 Task: Add Rishi Tea Everyday Matcha Tea to the cart.
Action: Mouse pressed left at (21, 91)
Screenshot: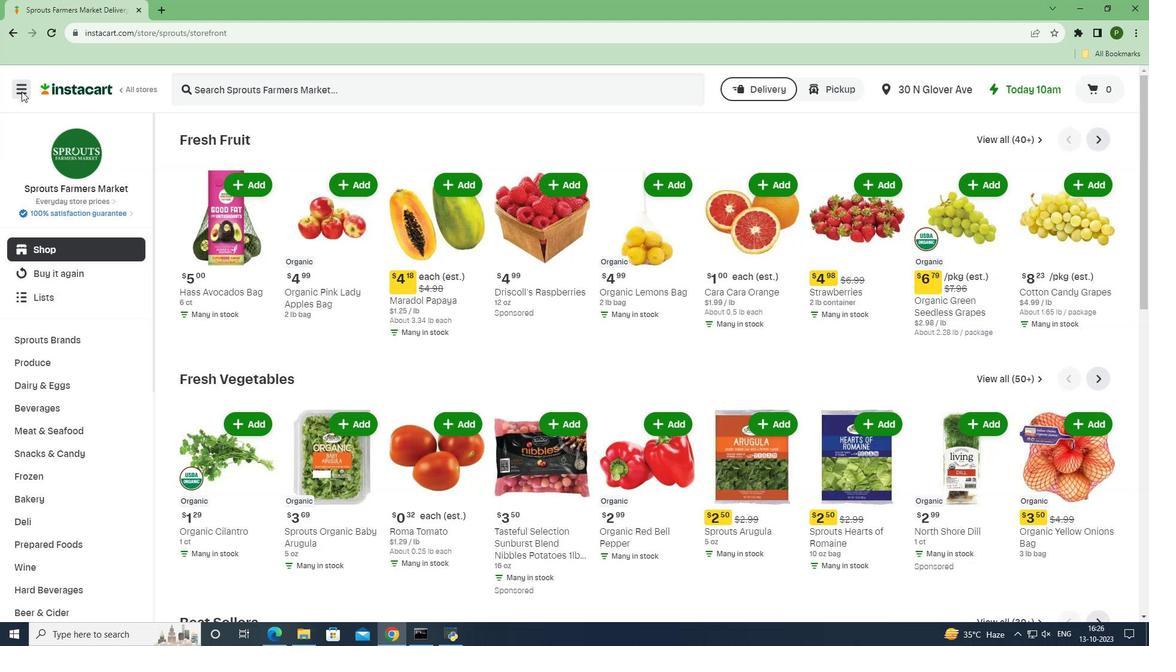 
Action: Mouse moved to (45, 310)
Screenshot: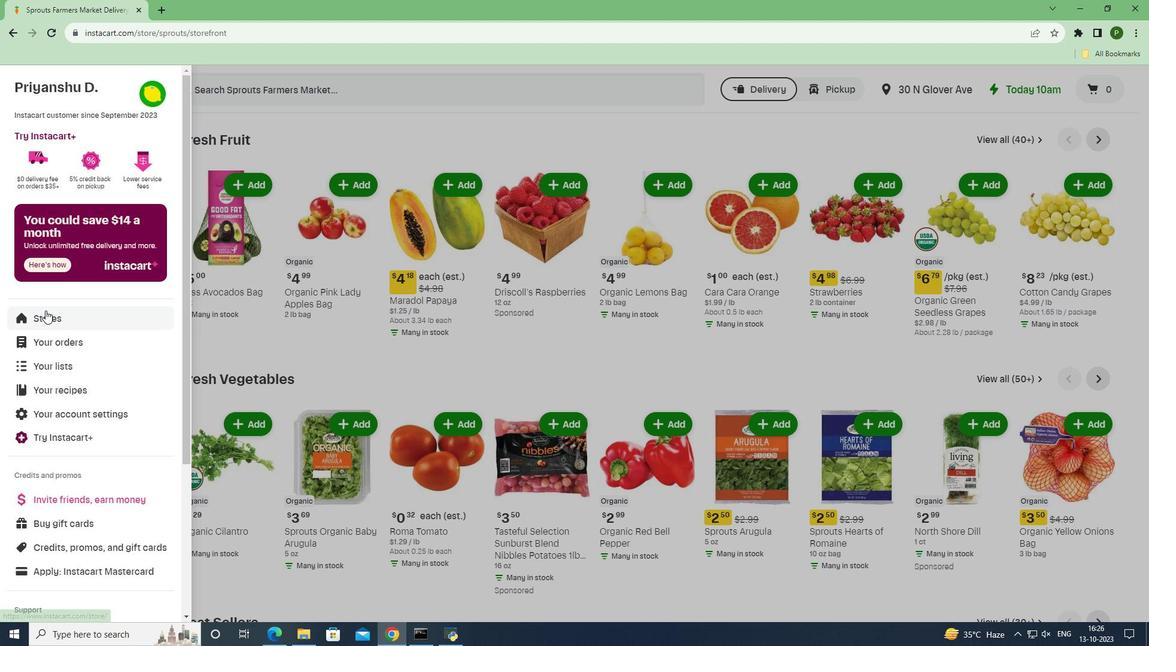 
Action: Mouse pressed left at (45, 310)
Screenshot: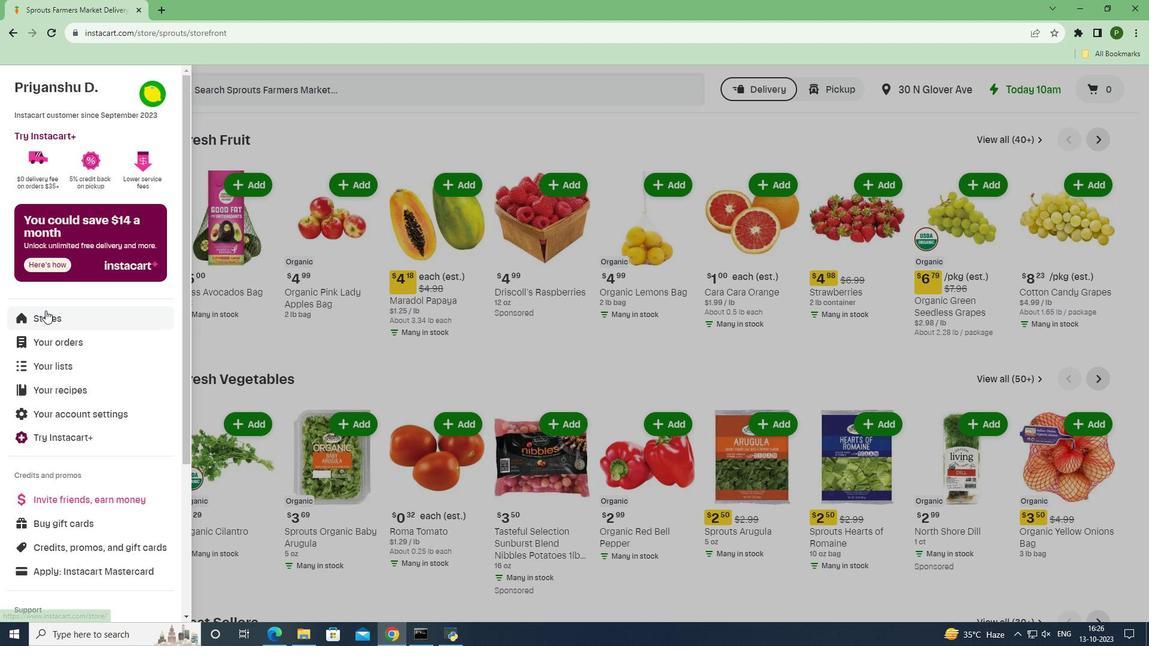 
Action: Mouse moved to (269, 131)
Screenshot: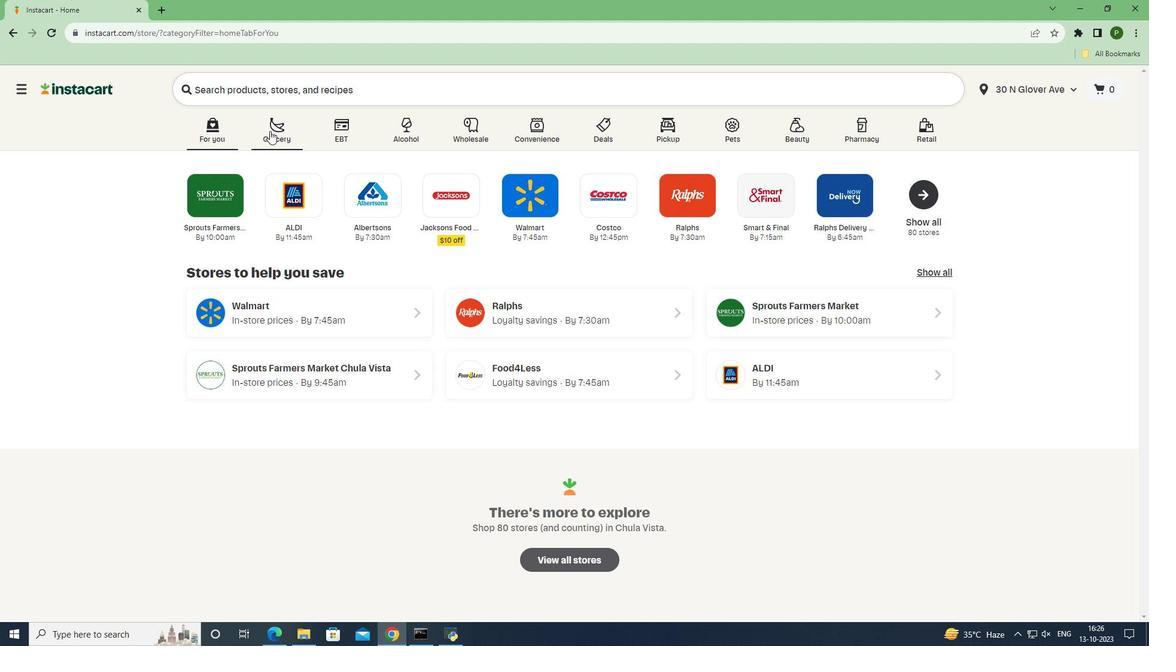 
Action: Mouse pressed left at (269, 131)
Screenshot: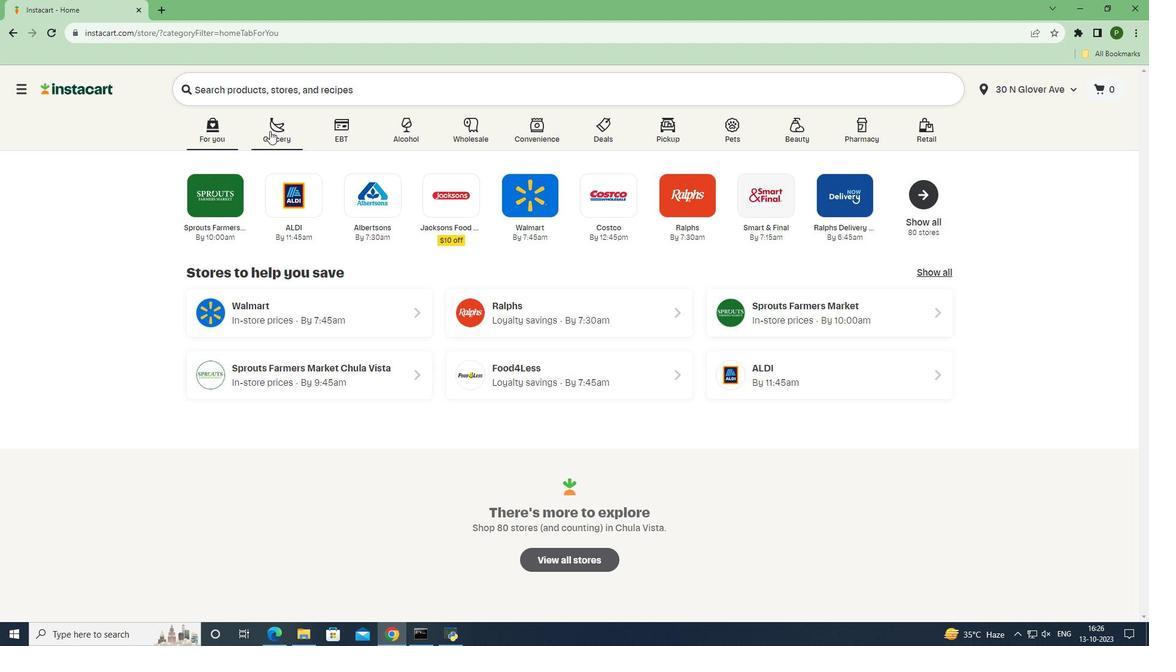 
Action: Mouse moved to (757, 276)
Screenshot: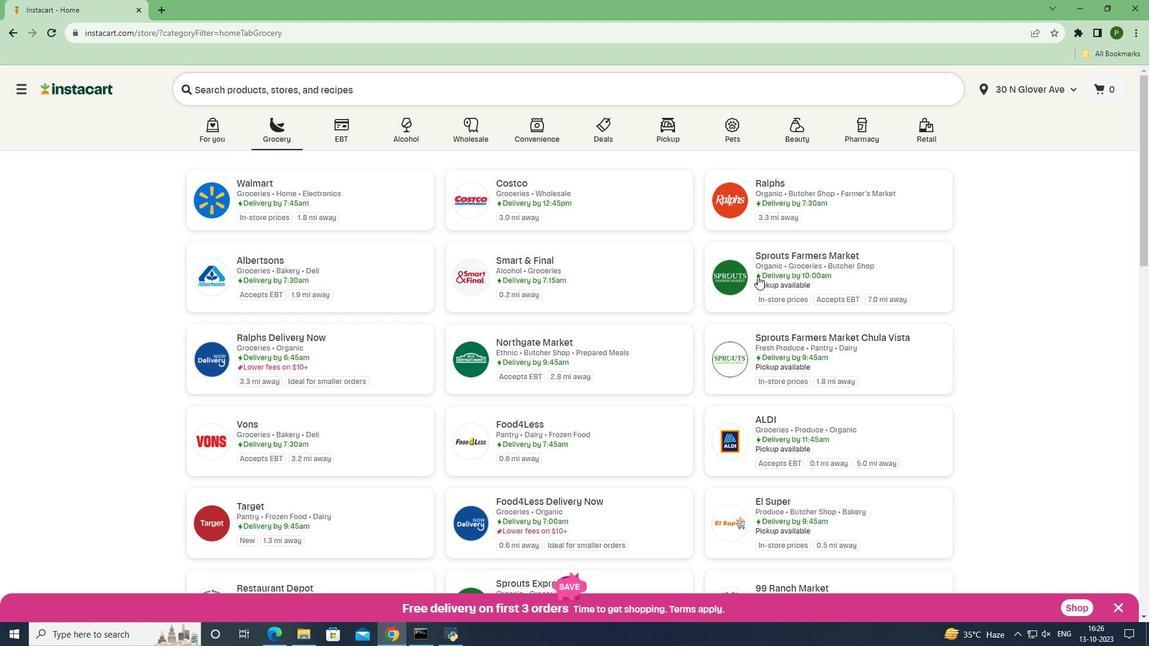 
Action: Mouse pressed left at (757, 276)
Screenshot: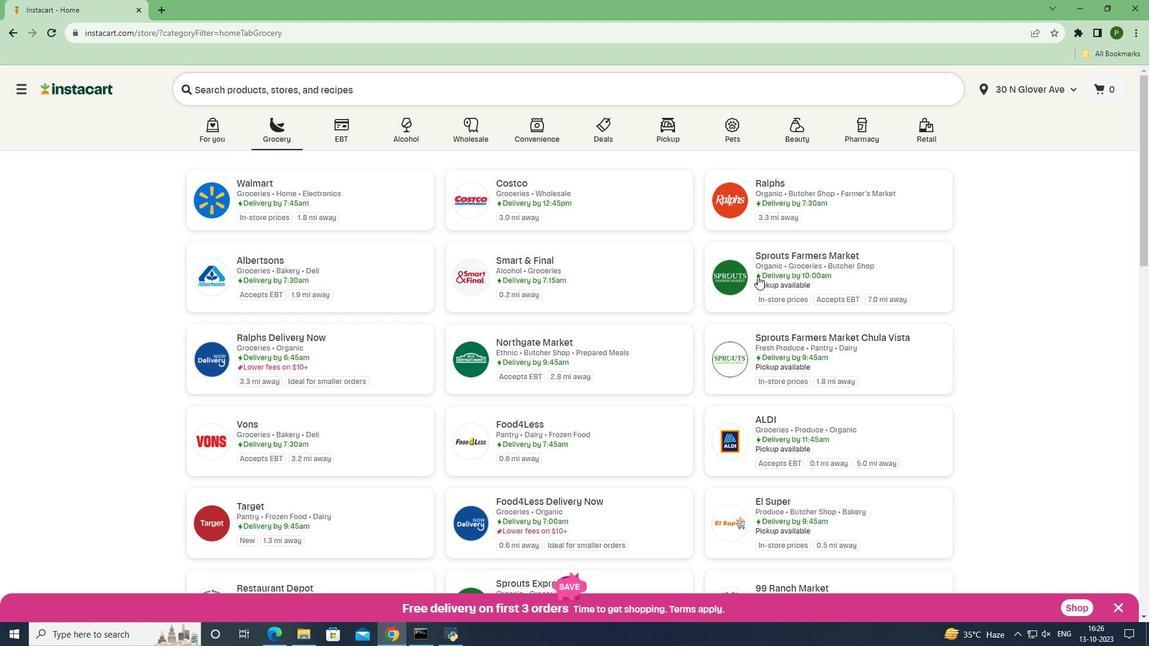 
Action: Mouse moved to (86, 410)
Screenshot: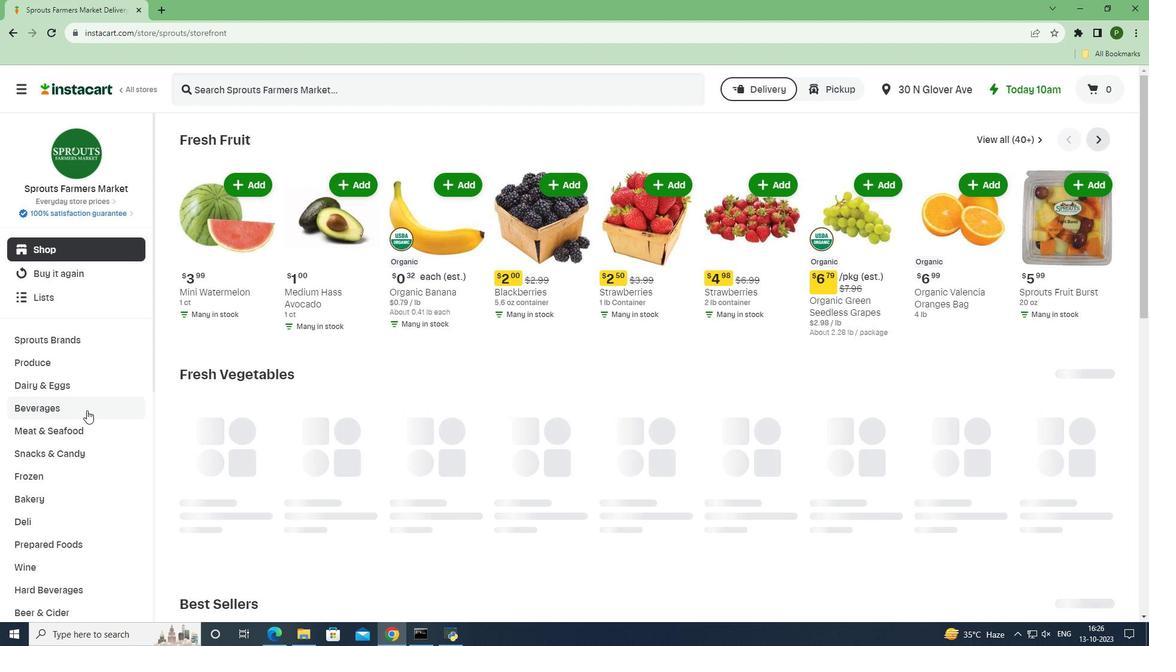 
Action: Mouse pressed left at (86, 410)
Screenshot: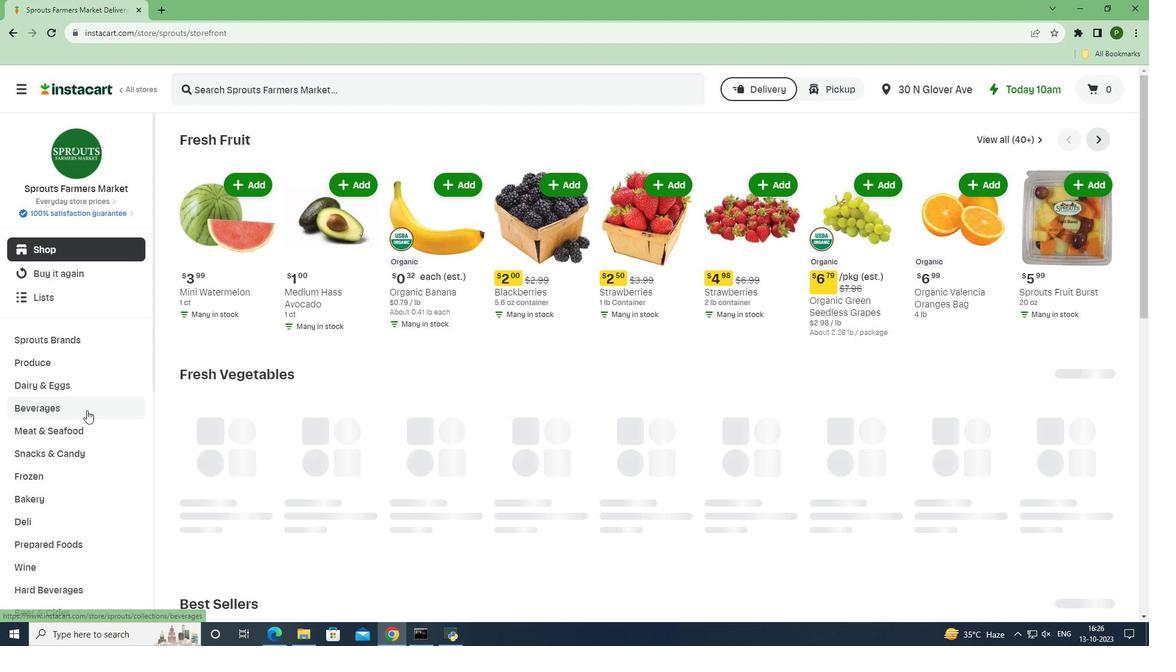 
Action: Mouse moved to (1042, 165)
Screenshot: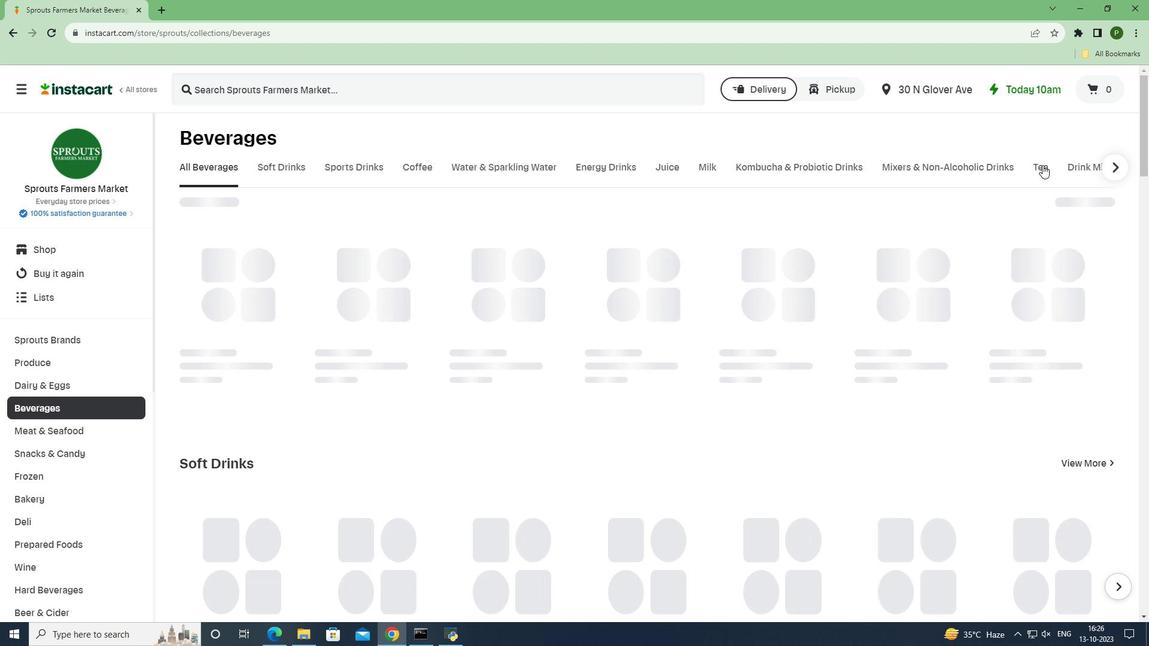 
Action: Mouse pressed left at (1042, 165)
Screenshot: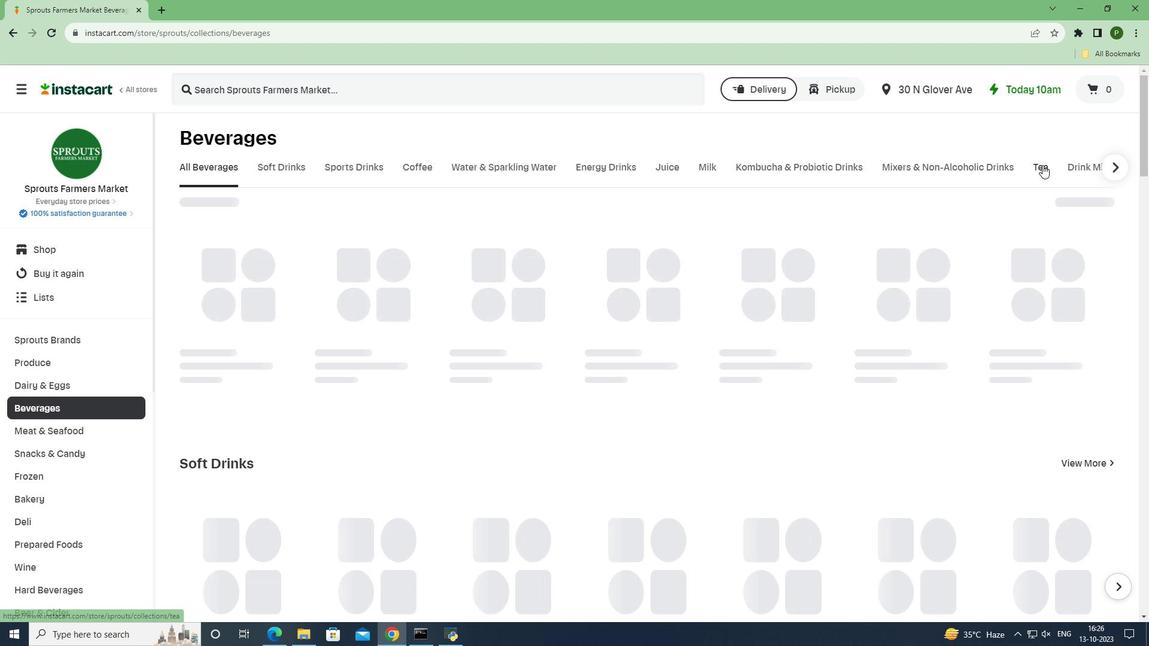 
Action: Mouse moved to (522, 92)
Screenshot: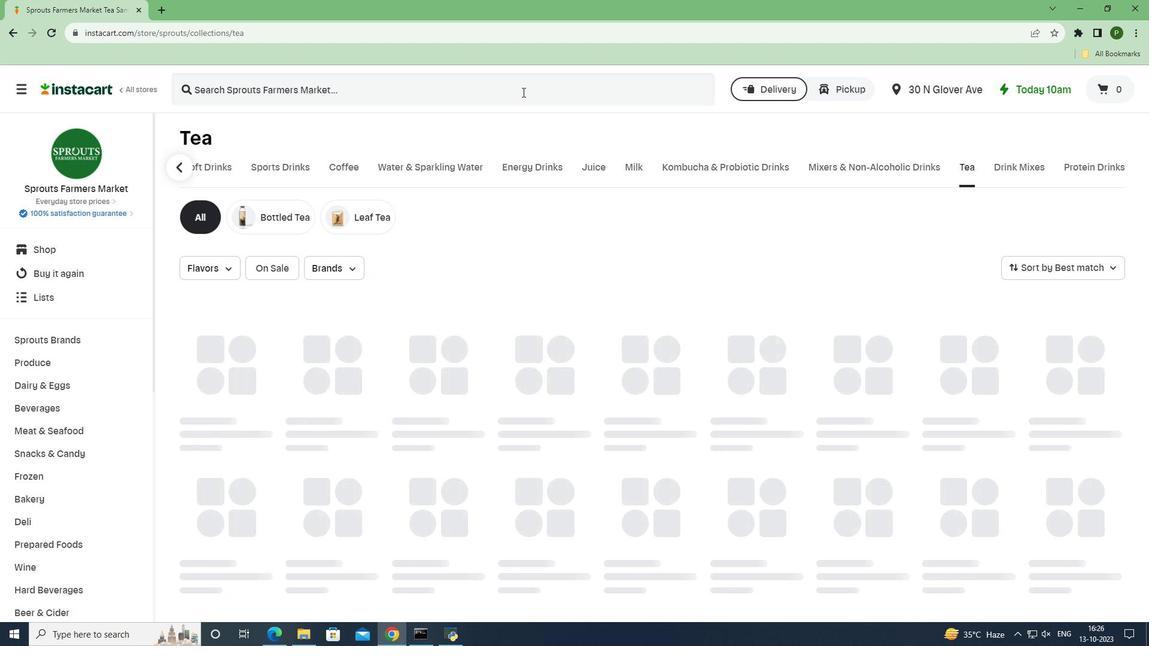 
Action: Mouse pressed left at (522, 92)
Screenshot: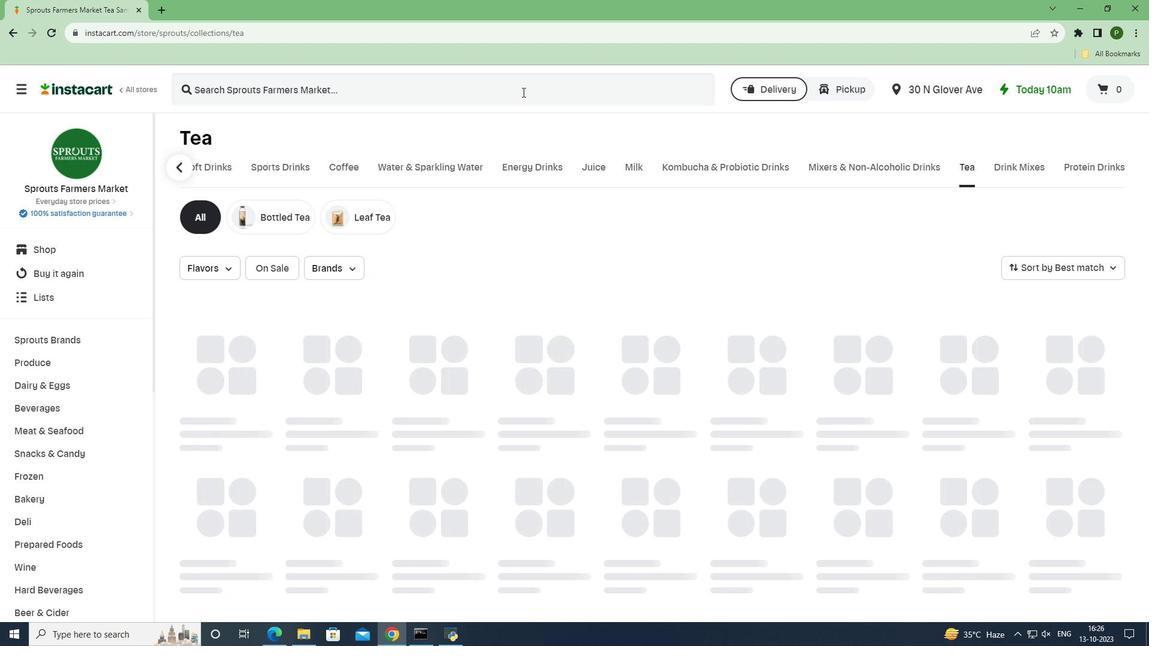 
Action: Key pressed r<Key.caps_lock>ISHI<Key.space><Key.caps_lock>t<Key.caps_lock>EA<Key.space><Key.caps_lock>e<Key.caps_lock>VERYDAY<Key.space><Key.caps_lock>m<Key.caps_lock>ATCHA<Key.space><Key.caps_lock>t<Key.caps_lock>EA<Key.space><Key.enter>
Screenshot: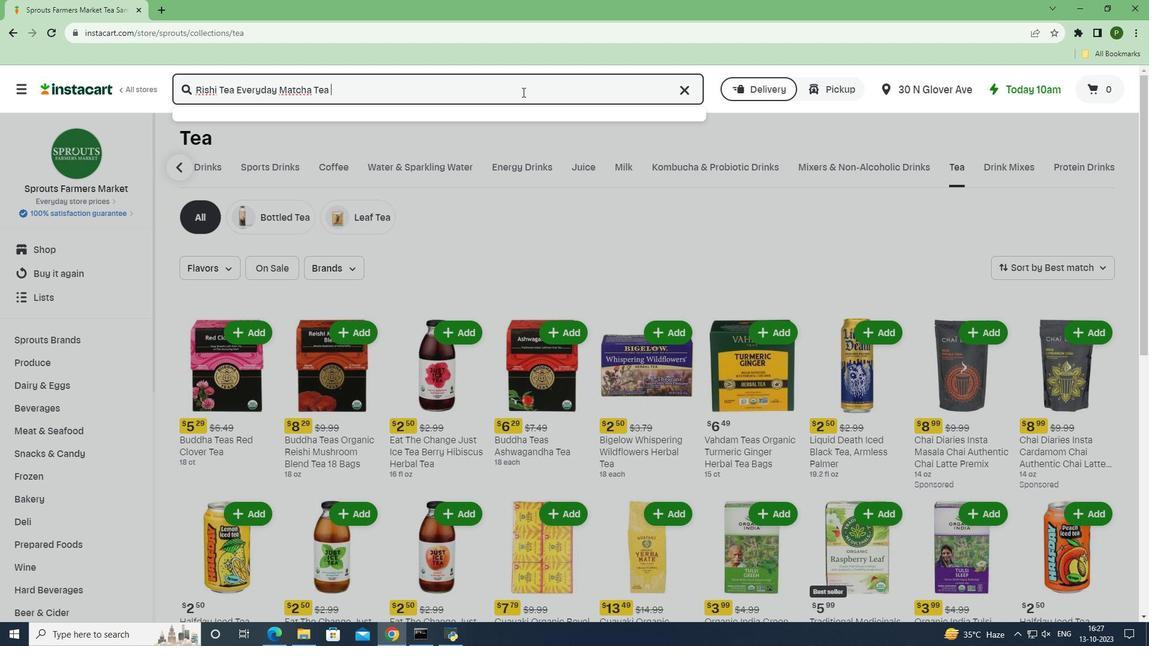 
Action: Mouse moved to (518, 444)
Screenshot: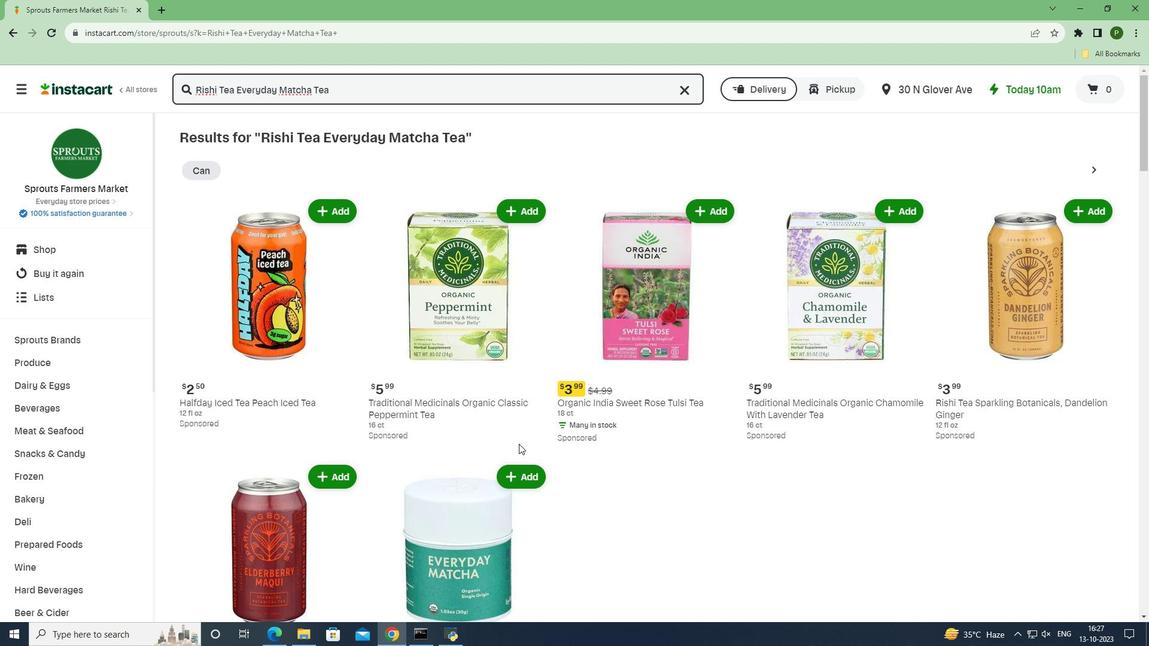 
Action: Mouse scrolled (518, 443) with delta (0, 0)
Screenshot: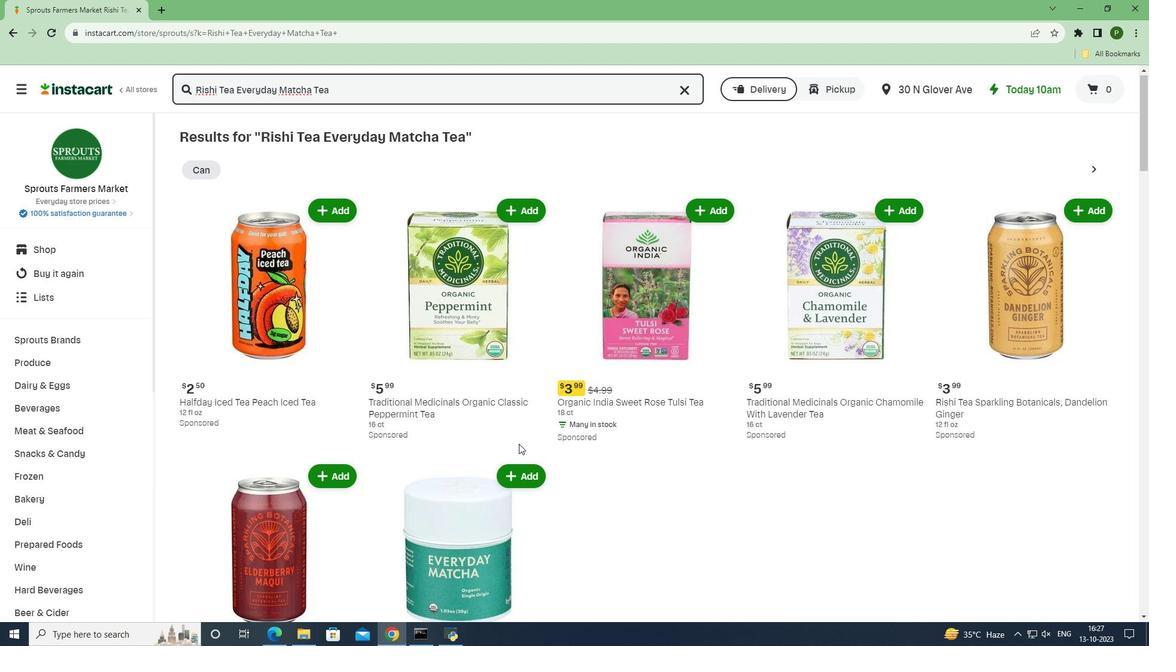 
Action: Mouse moved to (617, 458)
Screenshot: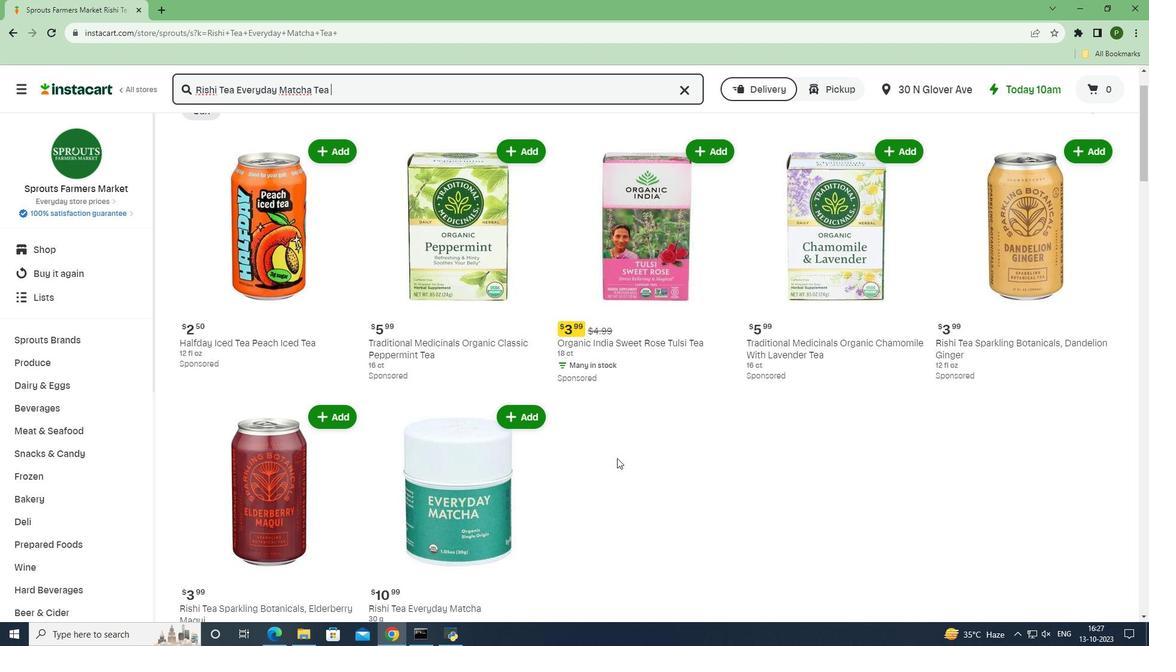 
Action: Mouse scrolled (617, 457) with delta (0, 0)
Screenshot: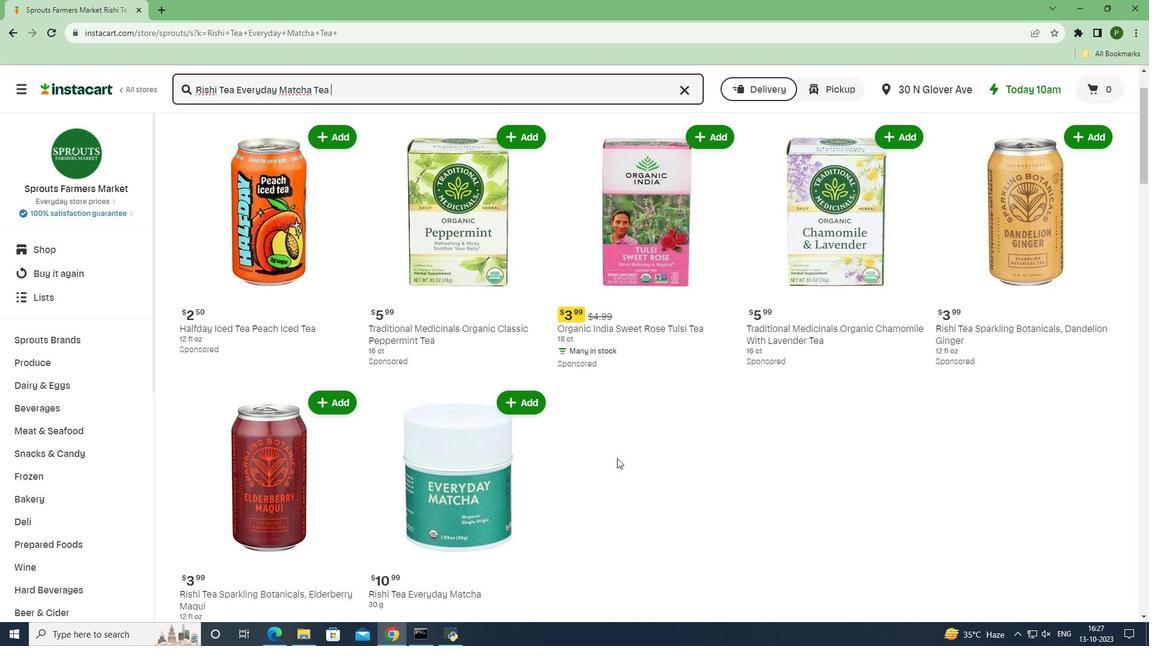 
Action: Mouse moved to (529, 359)
Screenshot: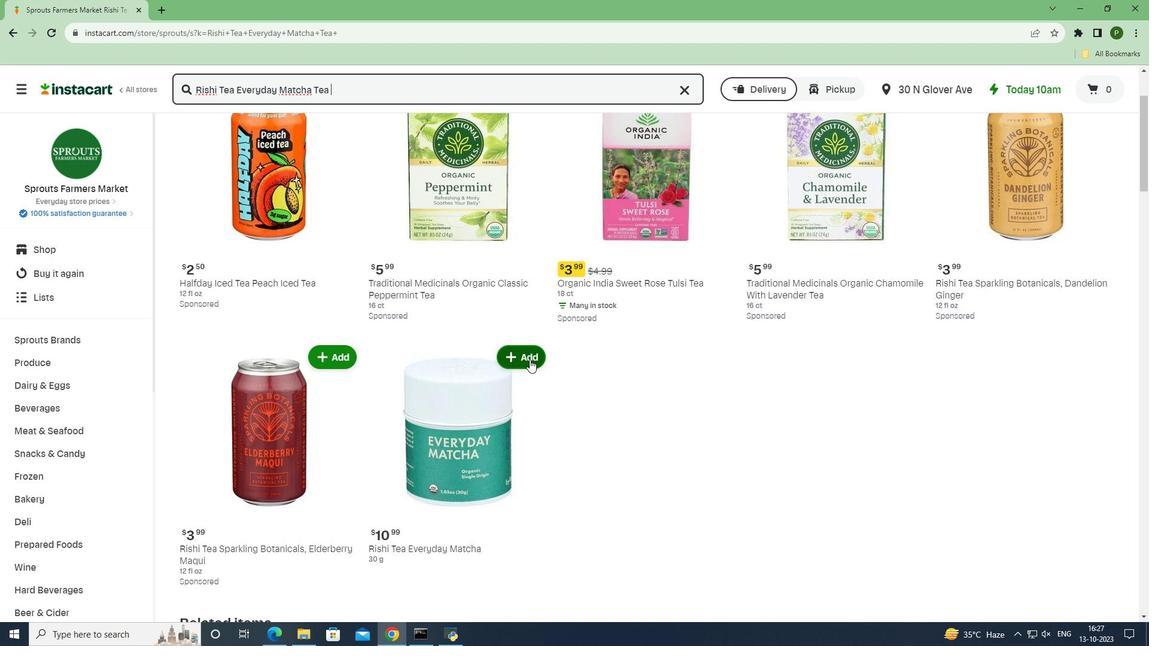 
Action: Mouse pressed left at (529, 359)
Screenshot: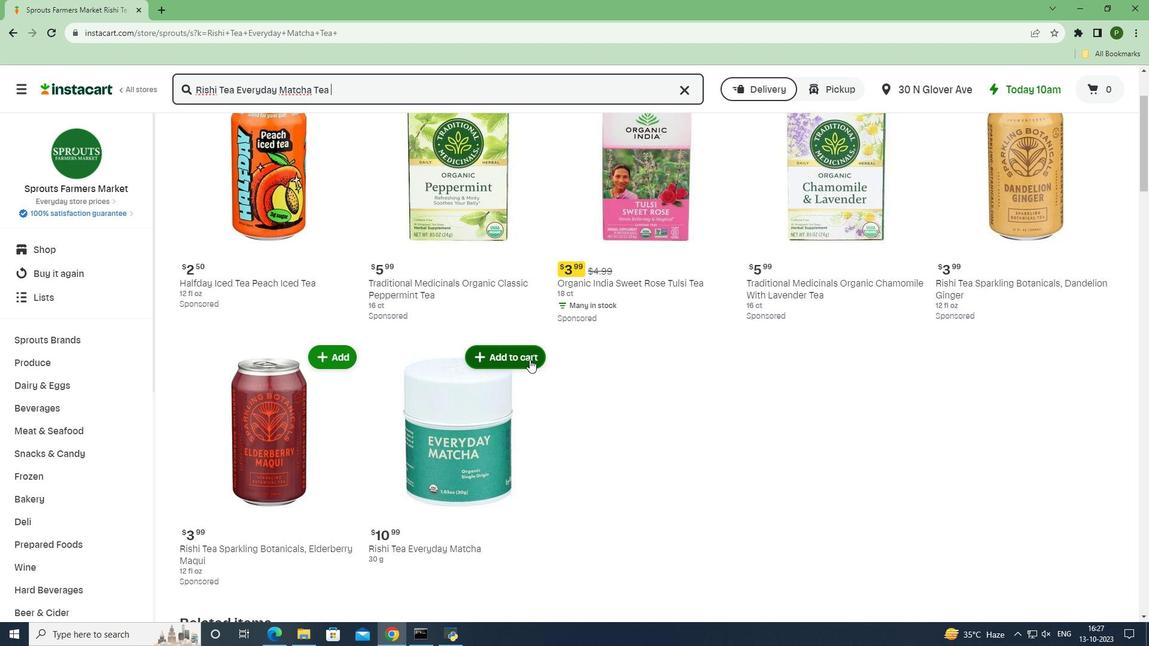 
Action: Mouse moved to (582, 418)
Screenshot: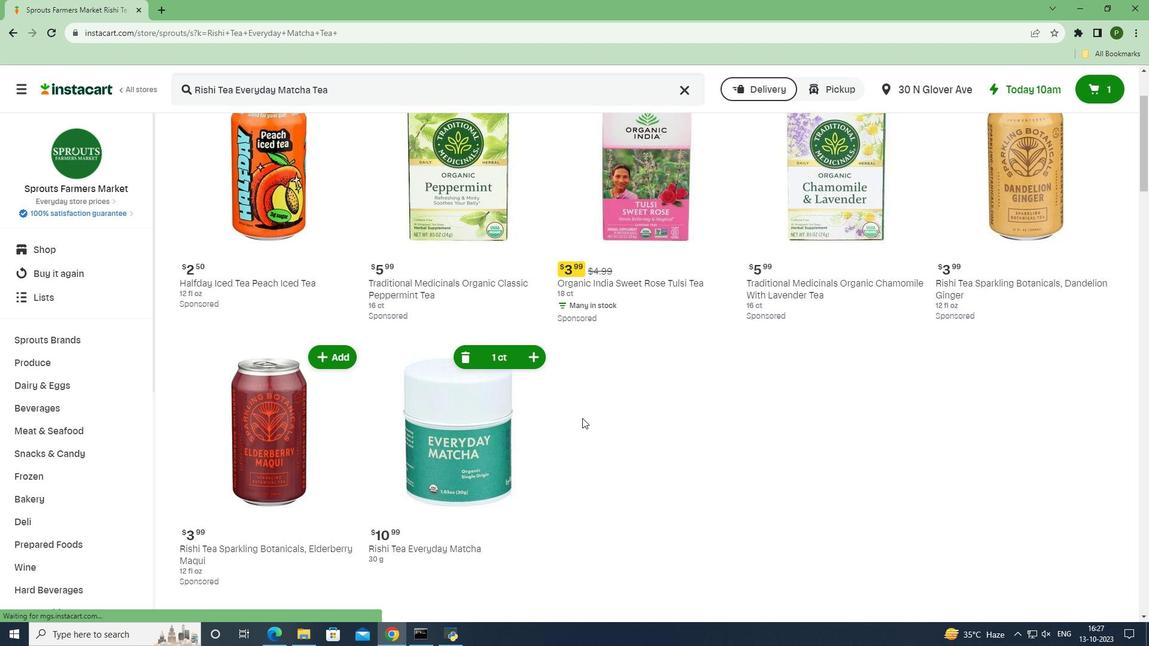 
